 Task: Add the product "BIC Ez Reach Wand Lighter" to cart from the store "DashMart".
Action: Mouse pressed left at (40, 76)
Screenshot: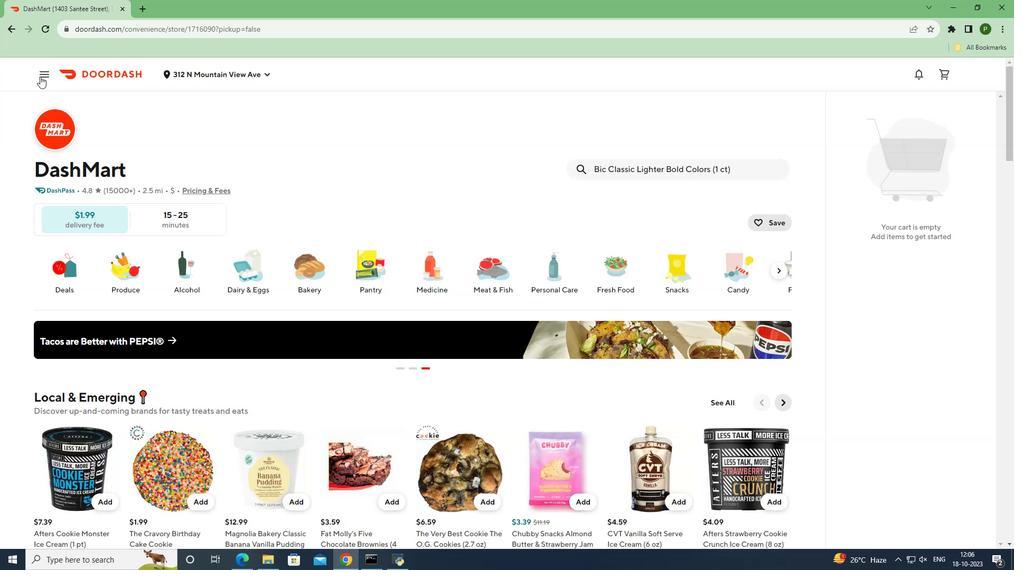 
Action: Mouse moved to (55, 154)
Screenshot: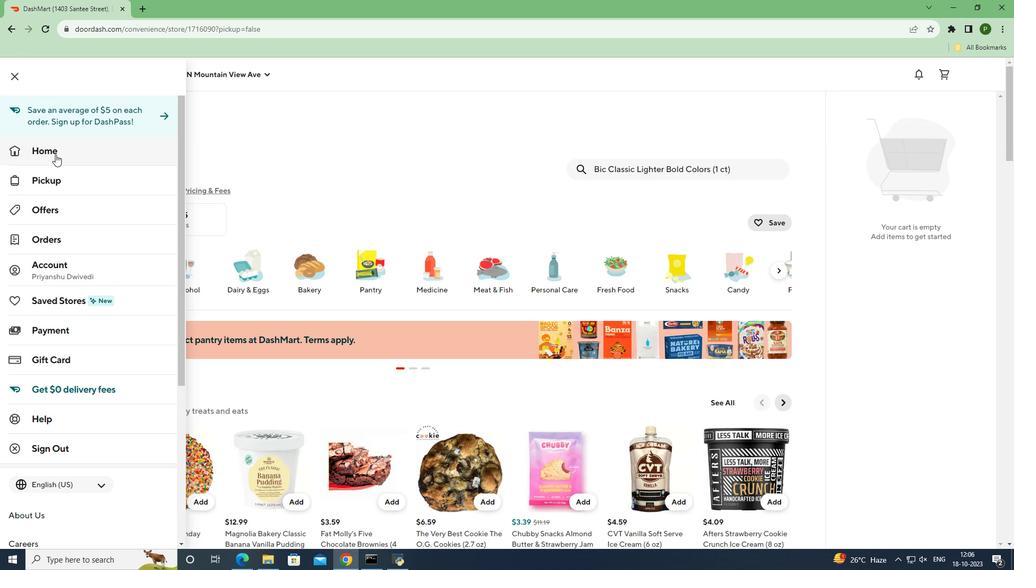 
Action: Mouse pressed left at (55, 154)
Screenshot: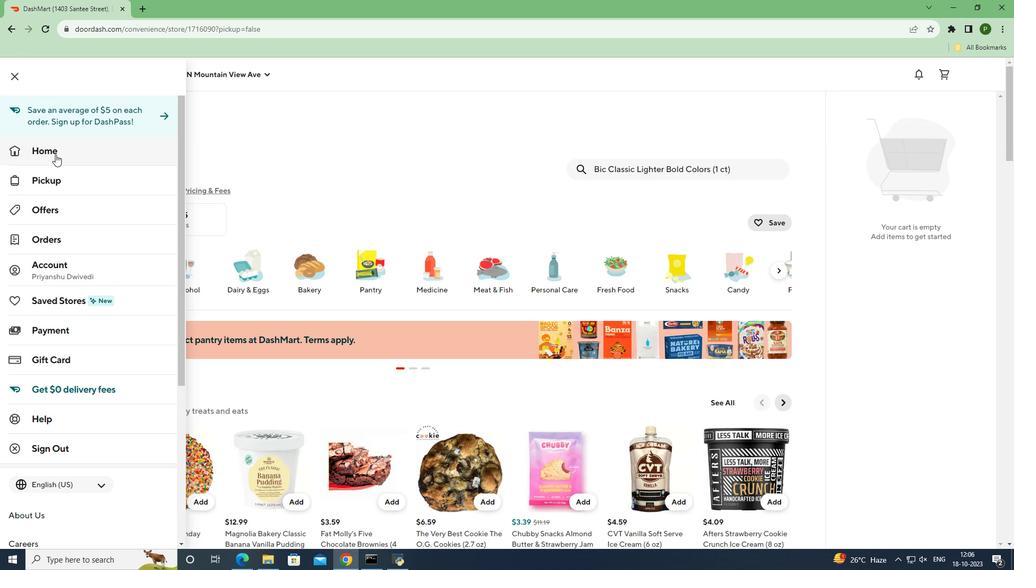 
Action: Mouse moved to (811, 115)
Screenshot: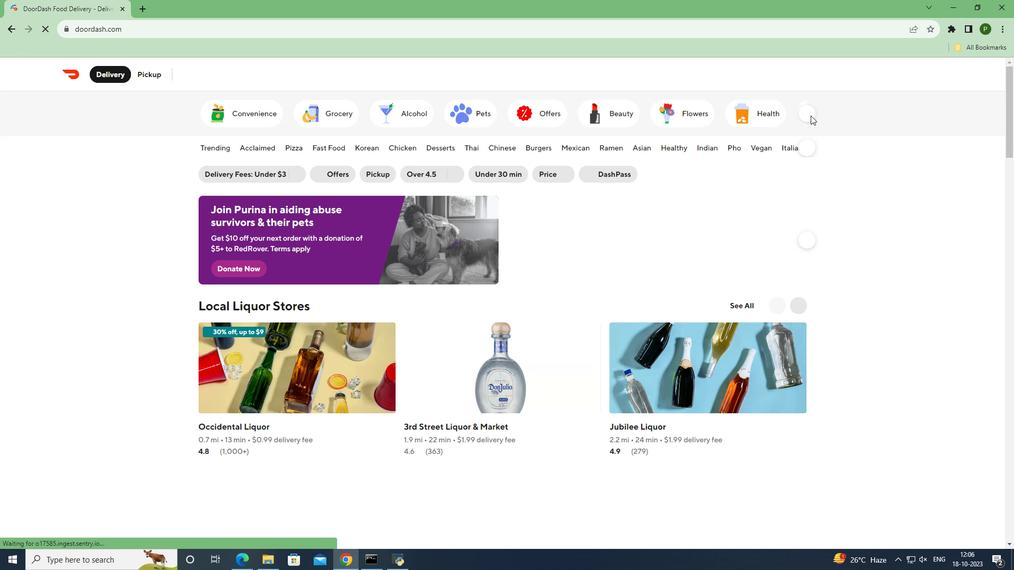 
Action: Mouse pressed left at (811, 115)
Screenshot: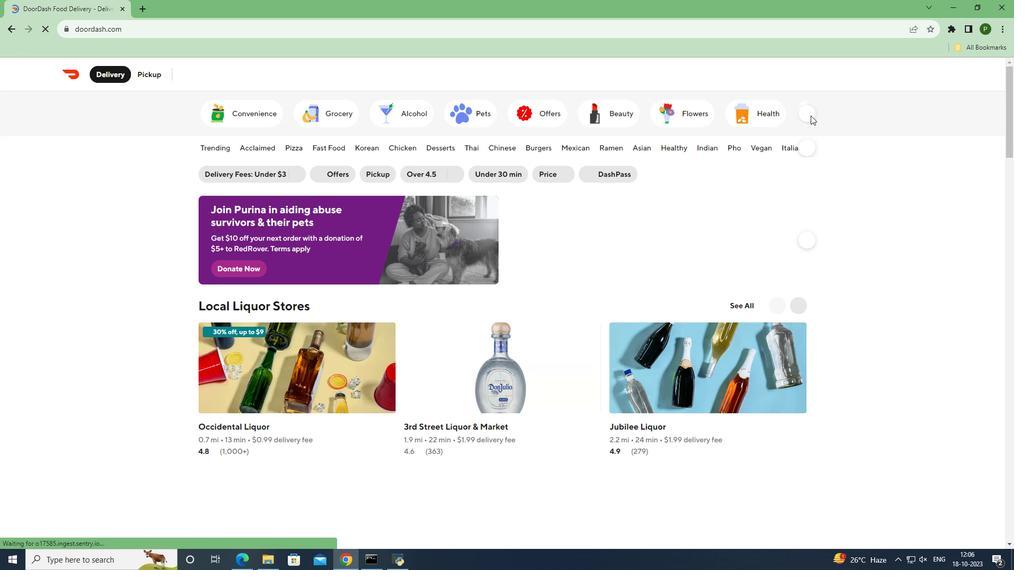 
Action: Mouse moved to (414, 115)
Screenshot: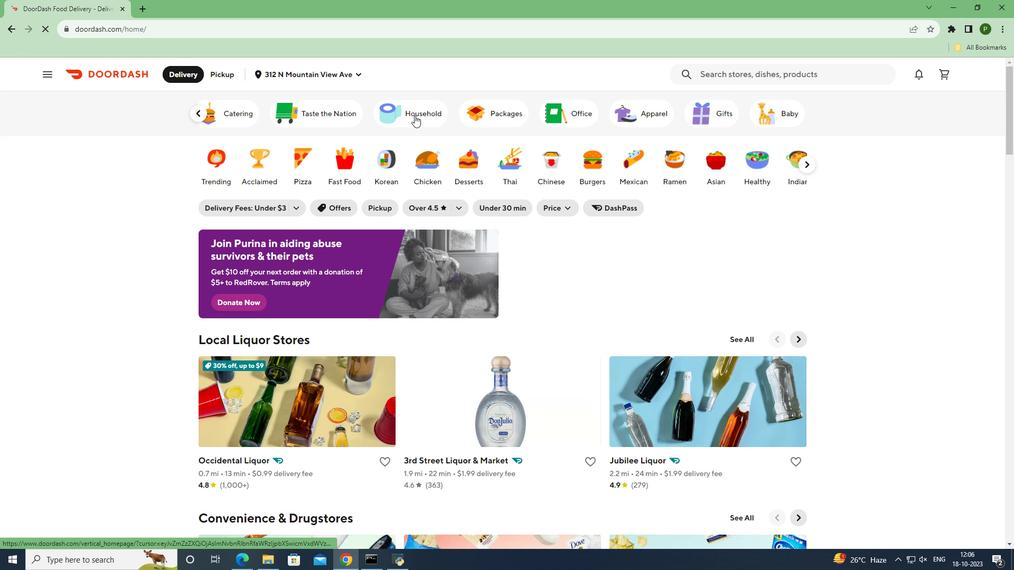 
Action: Mouse pressed left at (414, 115)
Screenshot: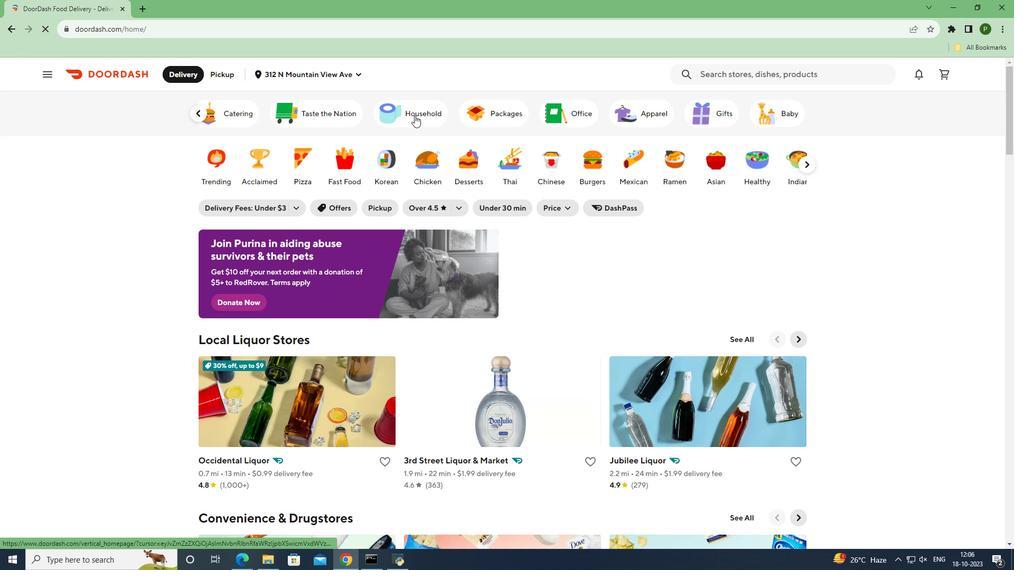 
Action: Mouse moved to (401, 220)
Screenshot: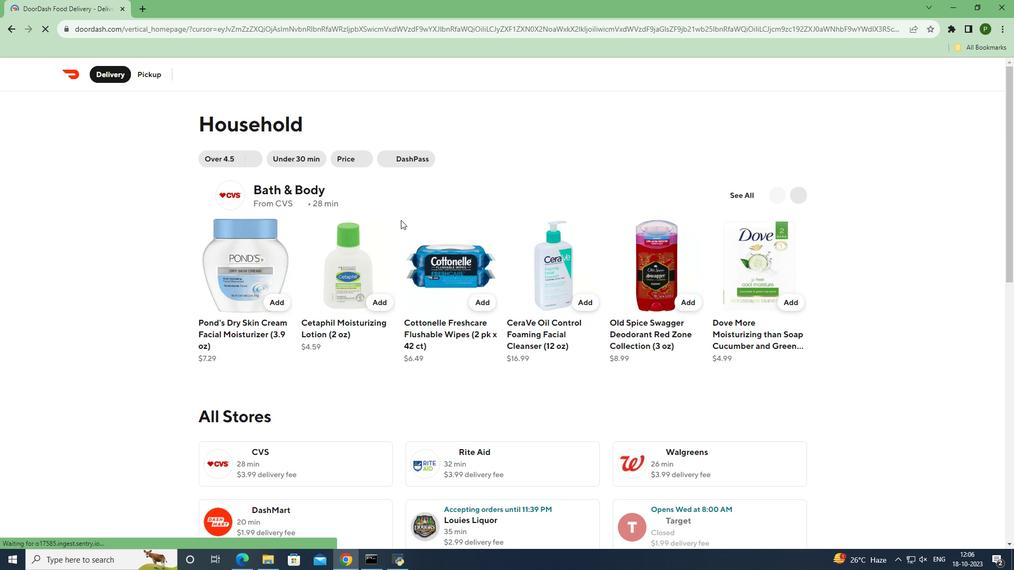 
Action: Mouse scrolled (401, 219) with delta (0, 0)
Screenshot: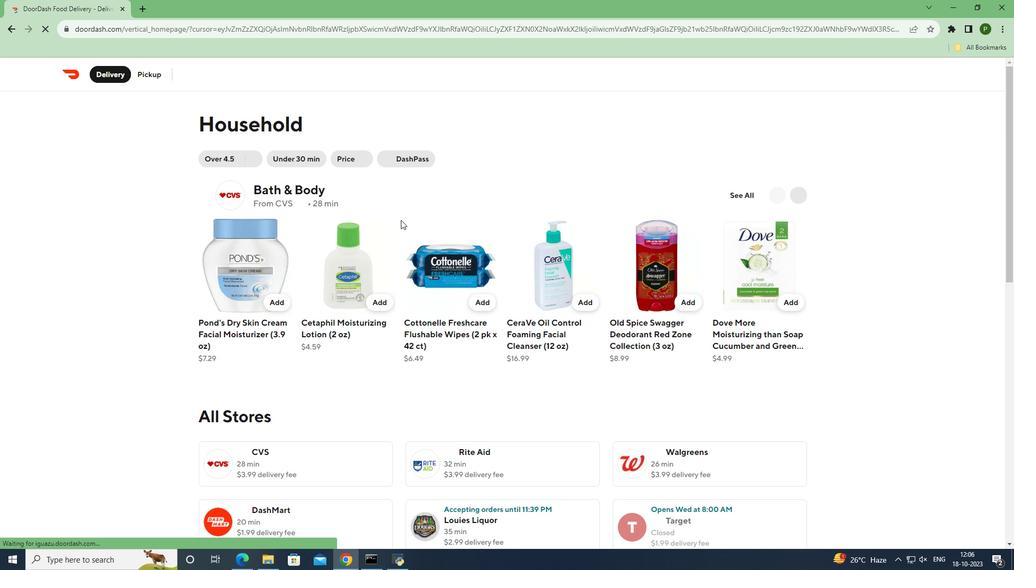 
Action: Mouse scrolled (401, 219) with delta (0, 0)
Screenshot: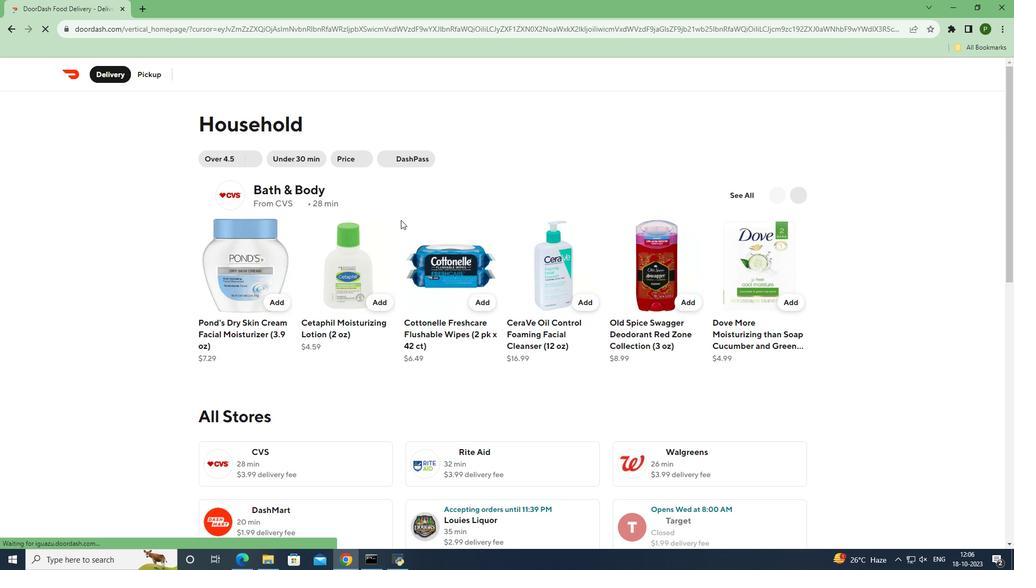 
Action: Mouse scrolled (401, 219) with delta (0, 0)
Screenshot: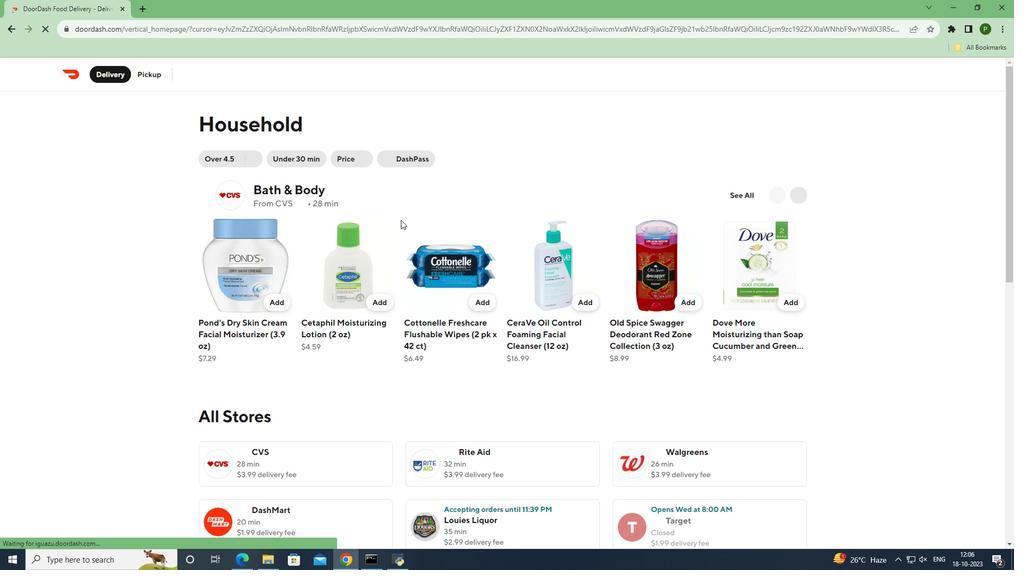 
Action: Mouse moved to (316, 519)
Screenshot: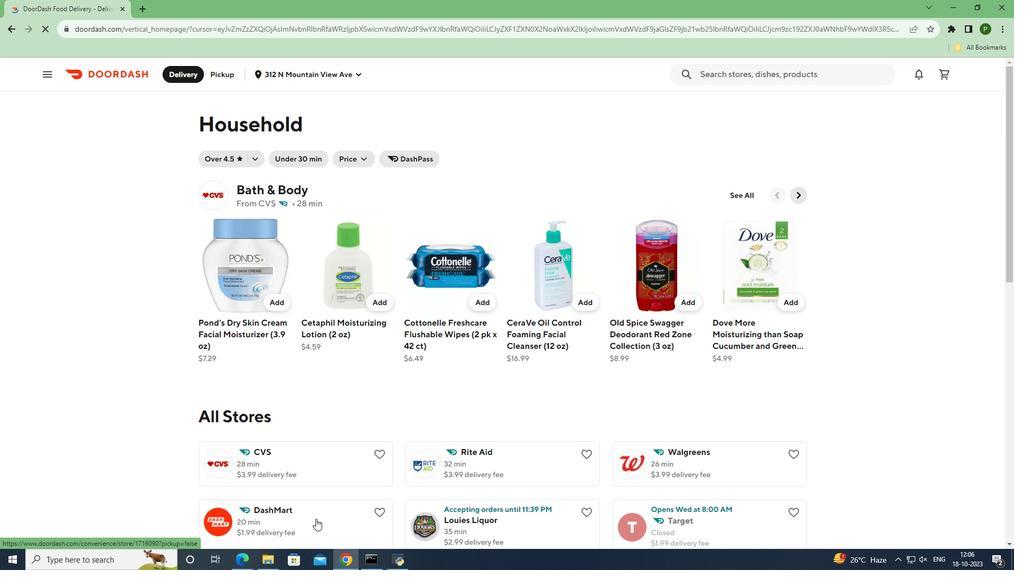 
Action: Mouse pressed left at (316, 519)
Screenshot: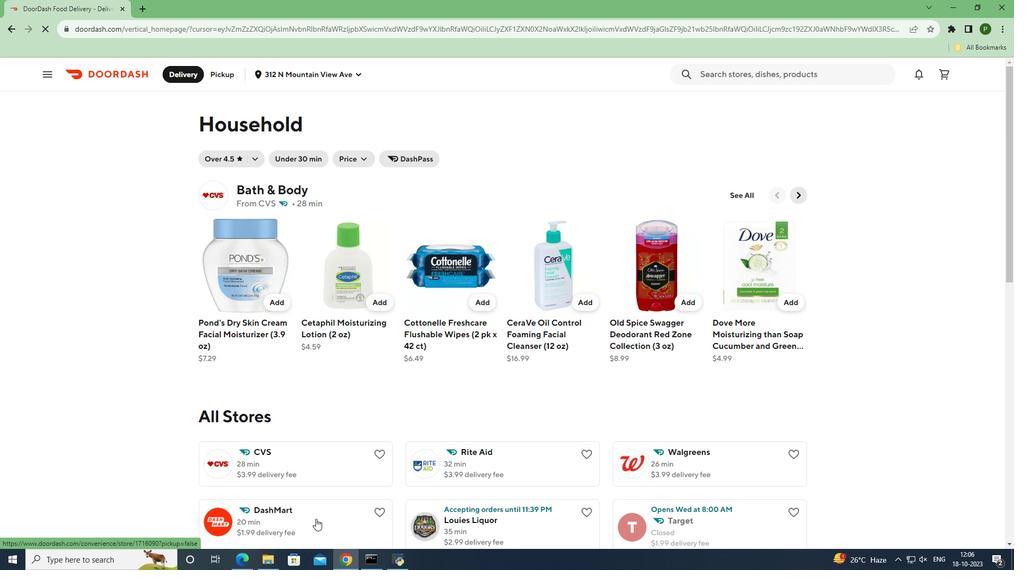 
Action: Mouse moved to (636, 171)
Screenshot: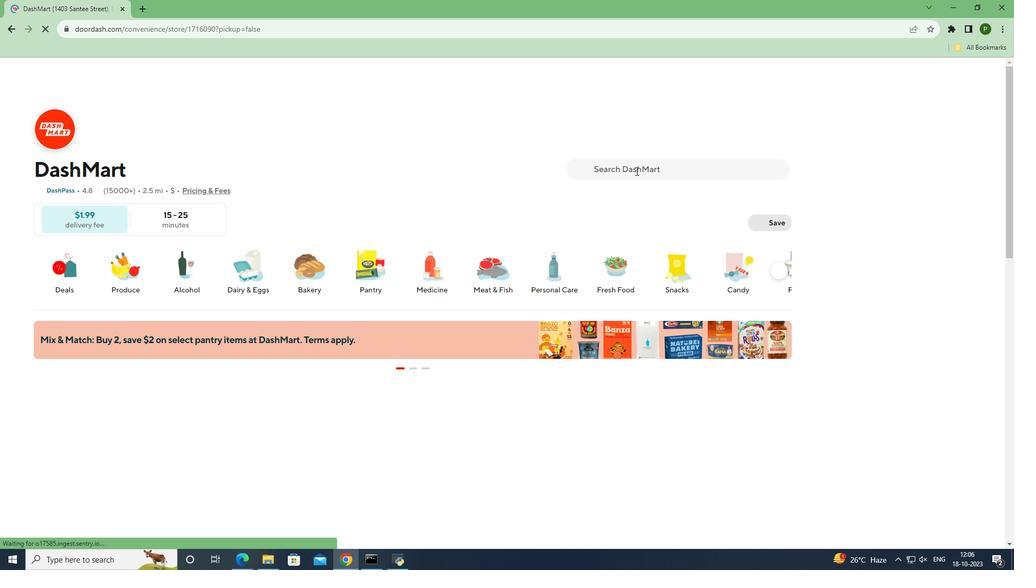 
Action: Mouse pressed left at (636, 171)
Screenshot: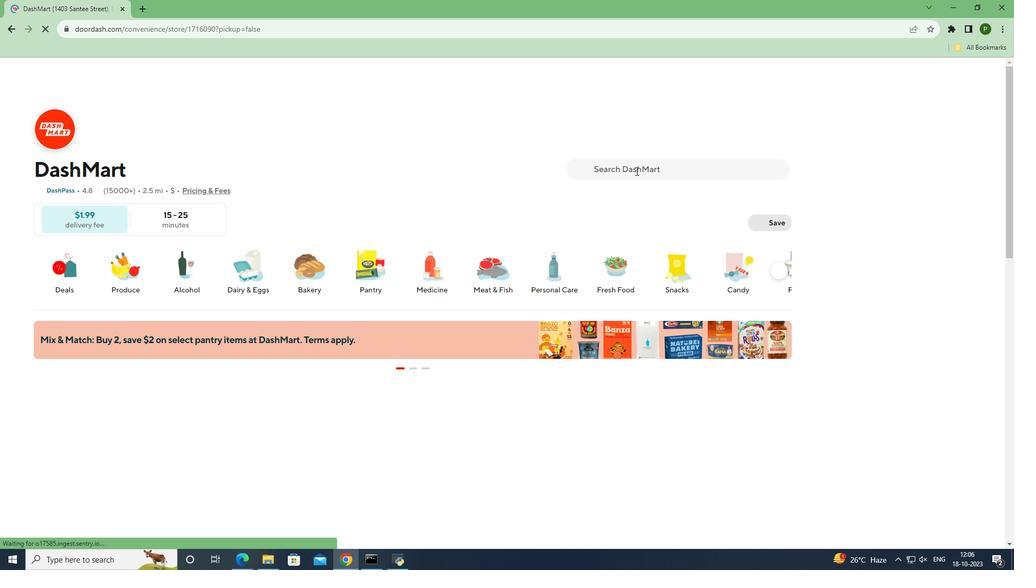 
Action: Key pressed <Key.caps_lock>BIC<Key.space>E<Key.caps_lock>z<Key.space><Key.caps_lock>R<Key.caps_lock>each<Key.space><Key.caps_lock>W<Key.caps_lock>and<Key.space><Key.caps_lock>L<Key.caps_lock>ighter<Key.space>
Screenshot: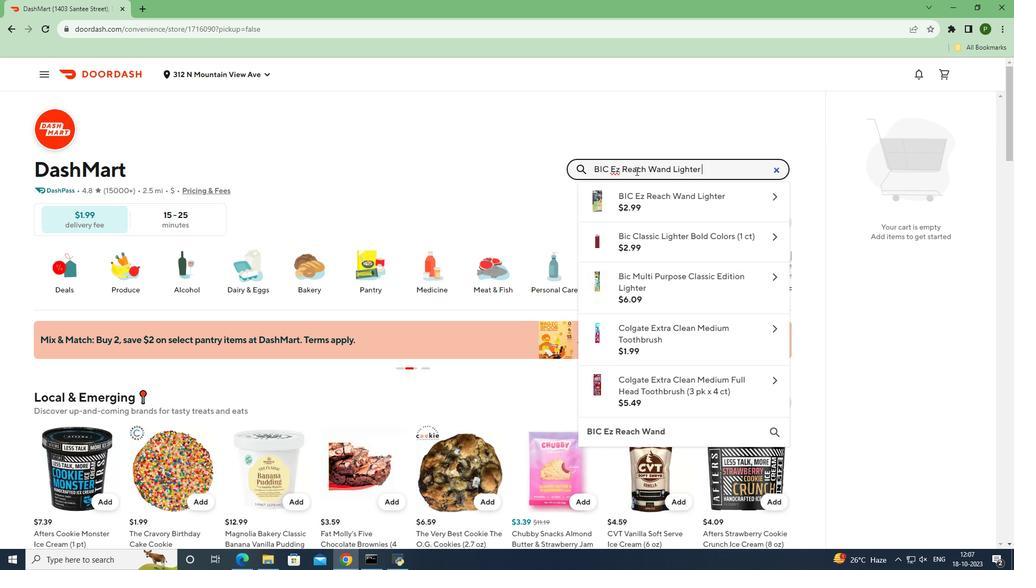 
Action: Mouse moved to (627, 208)
Screenshot: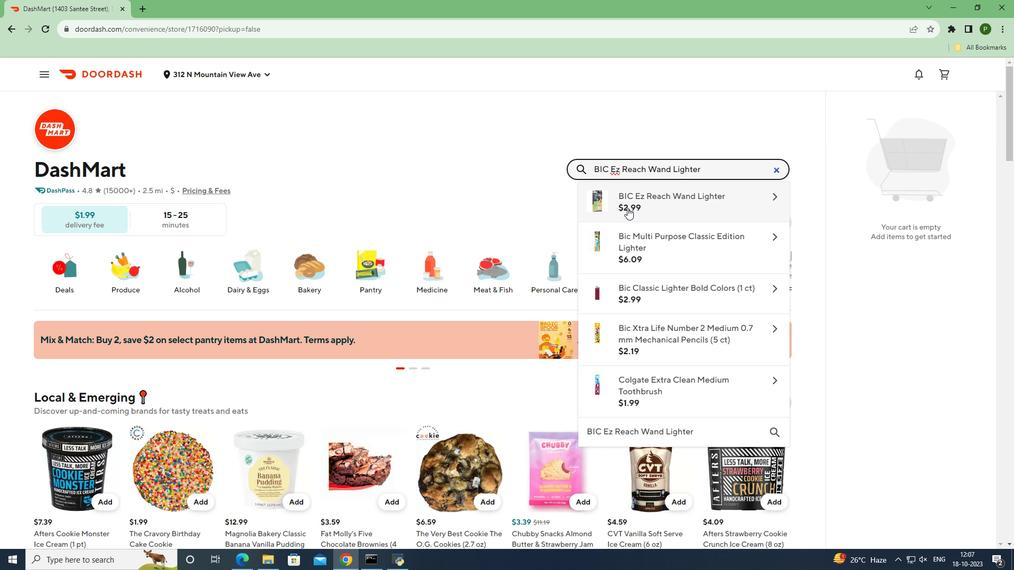 
Action: Mouse pressed left at (627, 208)
Screenshot: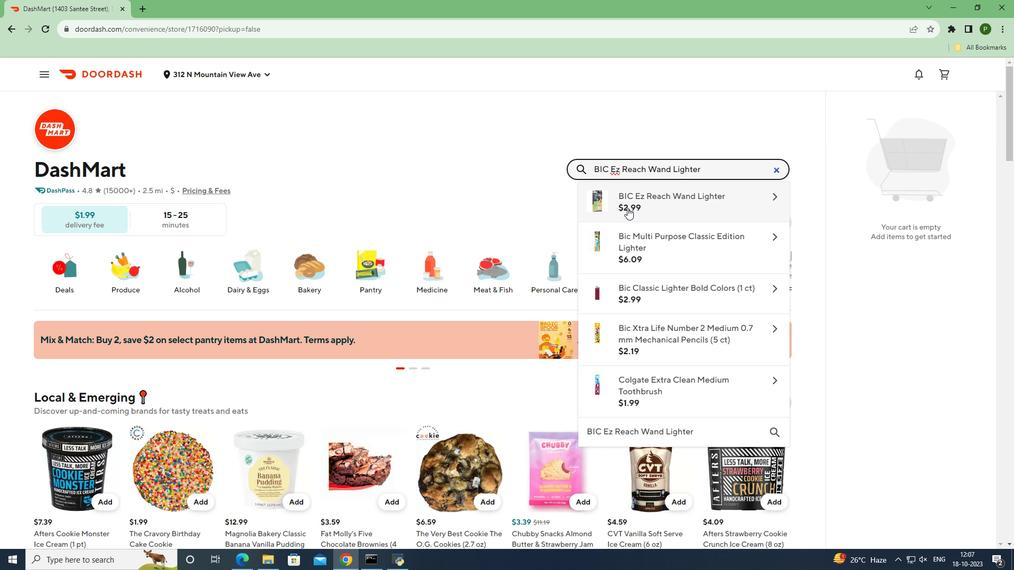 
Action: Mouse moved to (705, 516)
Screenshot: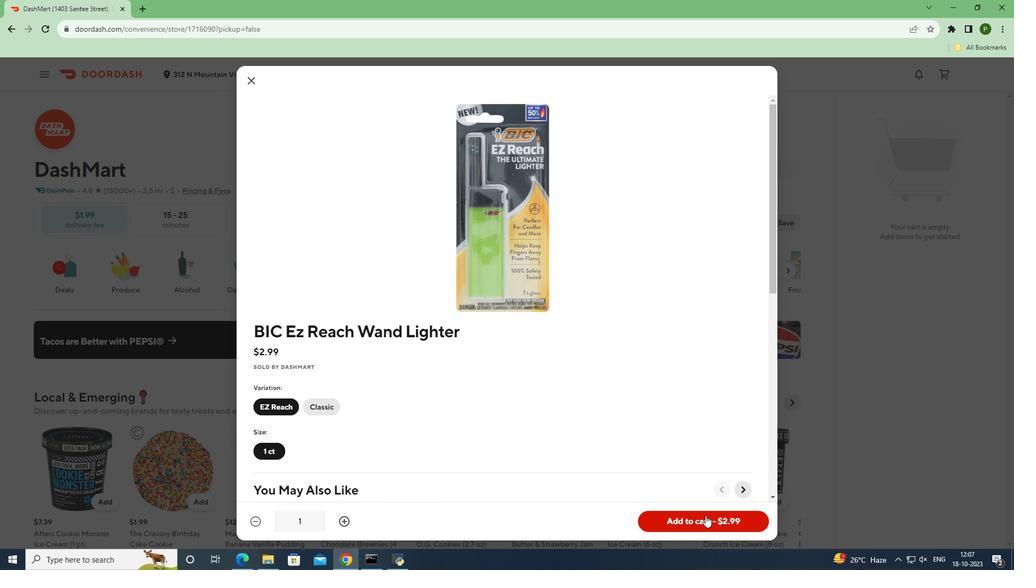 
Action: Mouse pressed left at (705, 516)
Screenshot: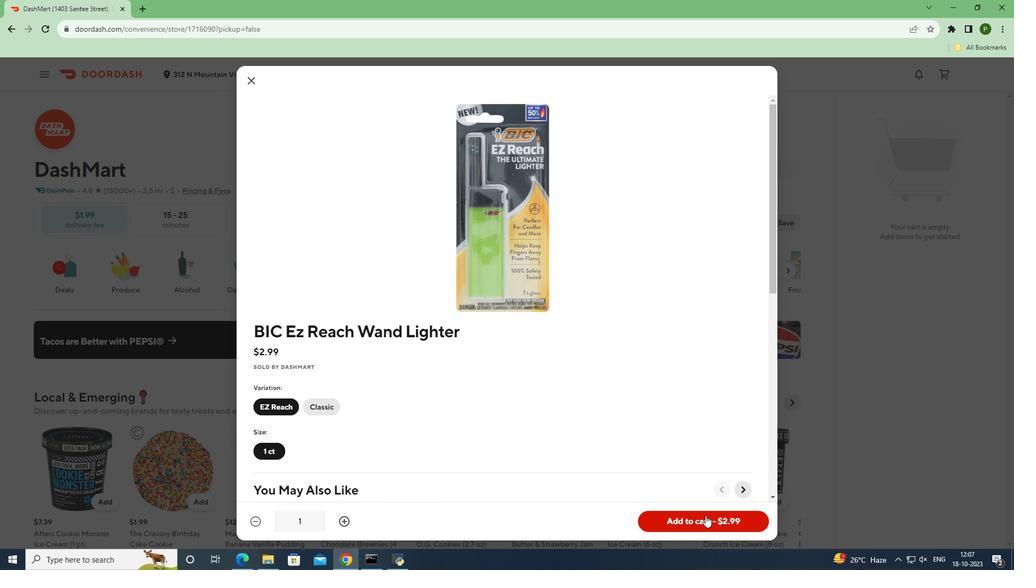 
Action: Mouse moved to (833, 384)
Screenshot: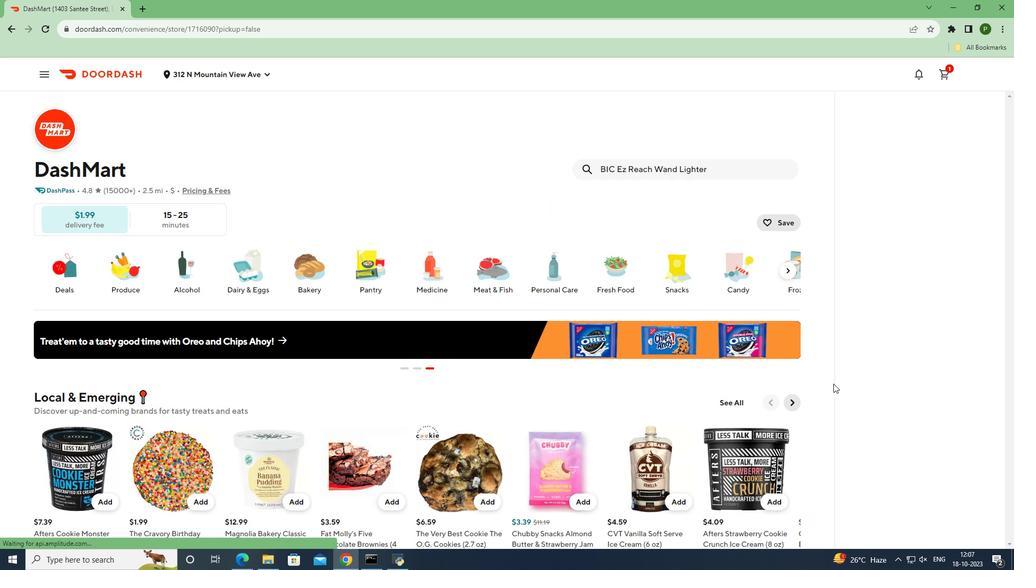 
